 Task: Check the percentage active listings of golf course in the last 3 years.
Action: Mouse moved to (947, 210)
Screenshot: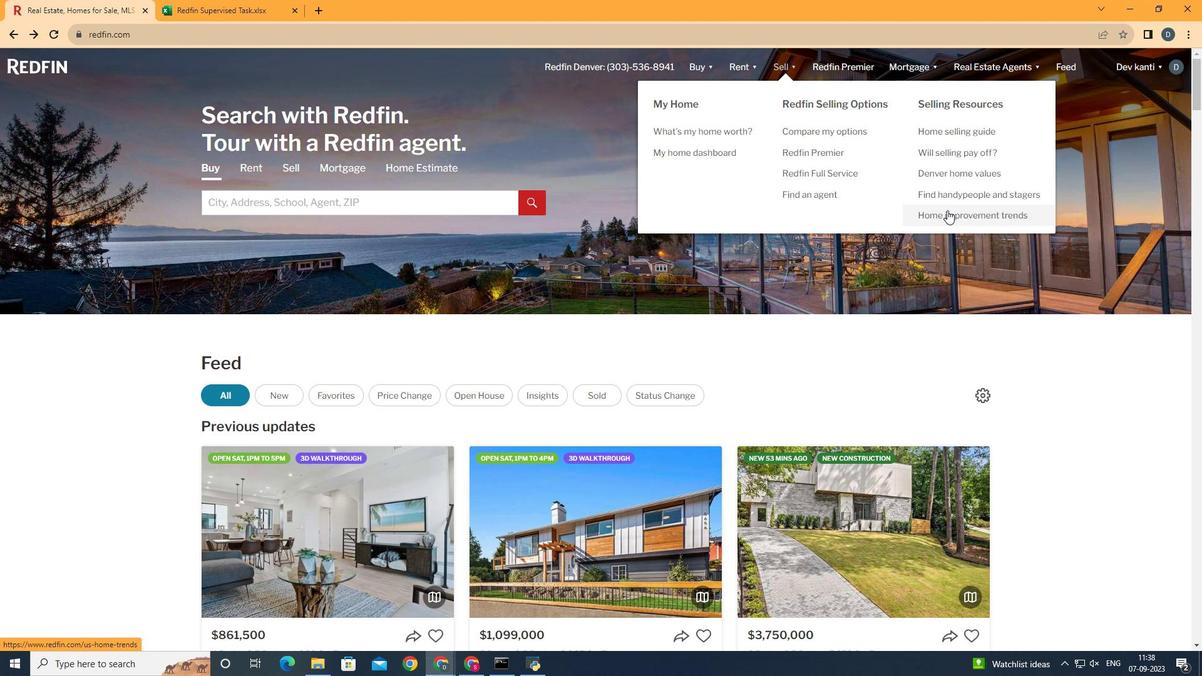 
Action: Mouse pressed left at (947, 210)
Screenshot: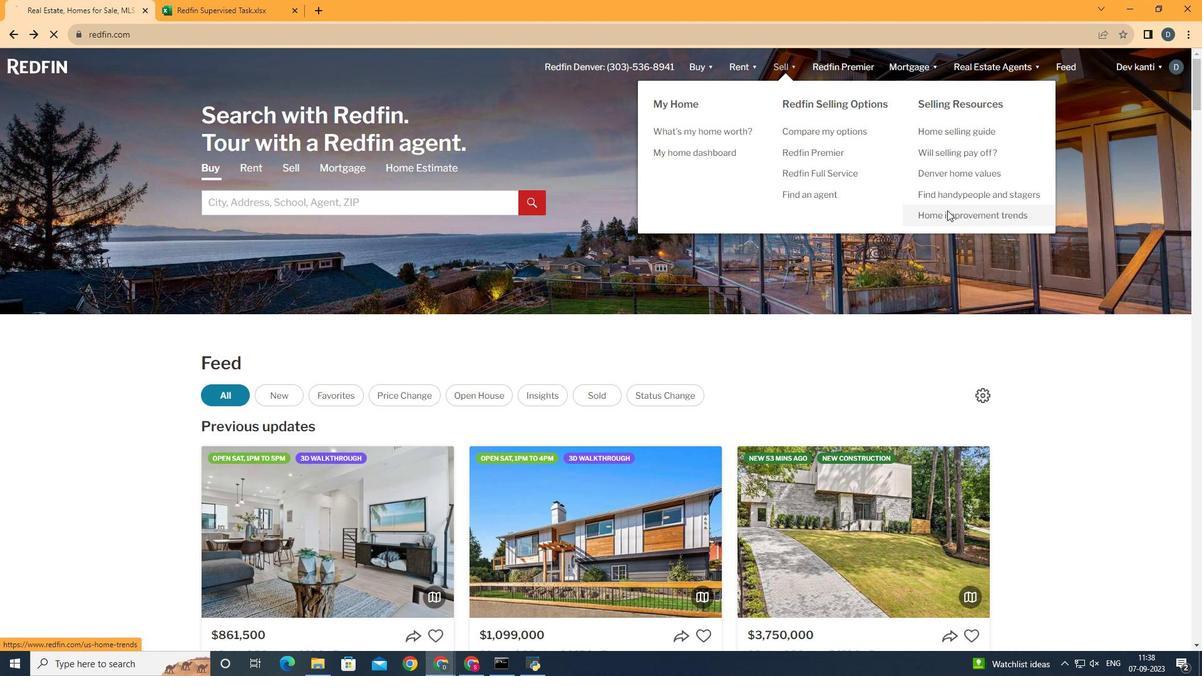 
Action: Mouse moved to (296, 252)
Screenshot: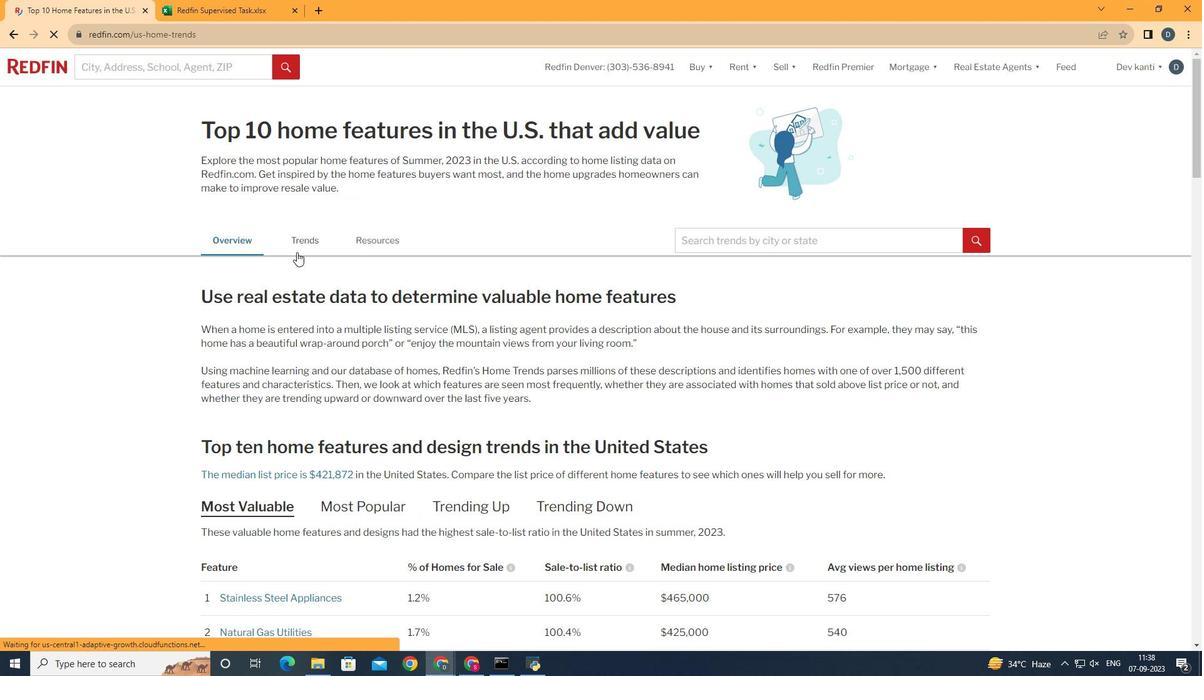
Action: Mouse pressed left at (296, 252)
Screenshot: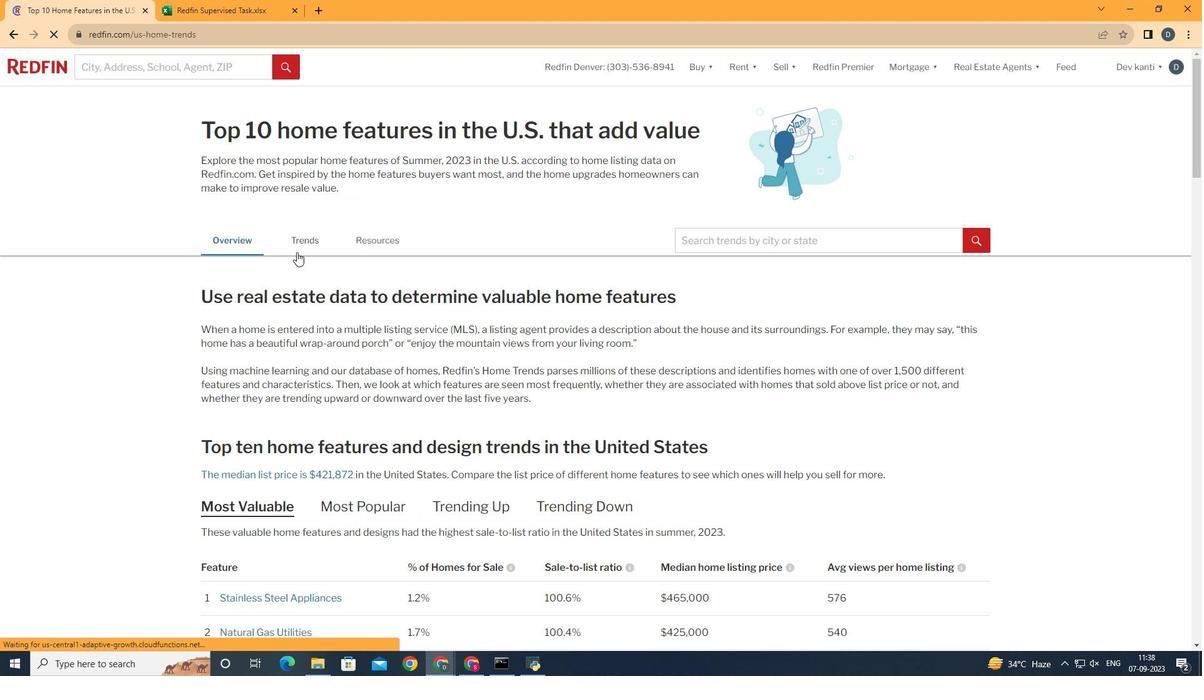
Action: Mouse scrolled (296, 251) with delta (0, 0)
Screenshot: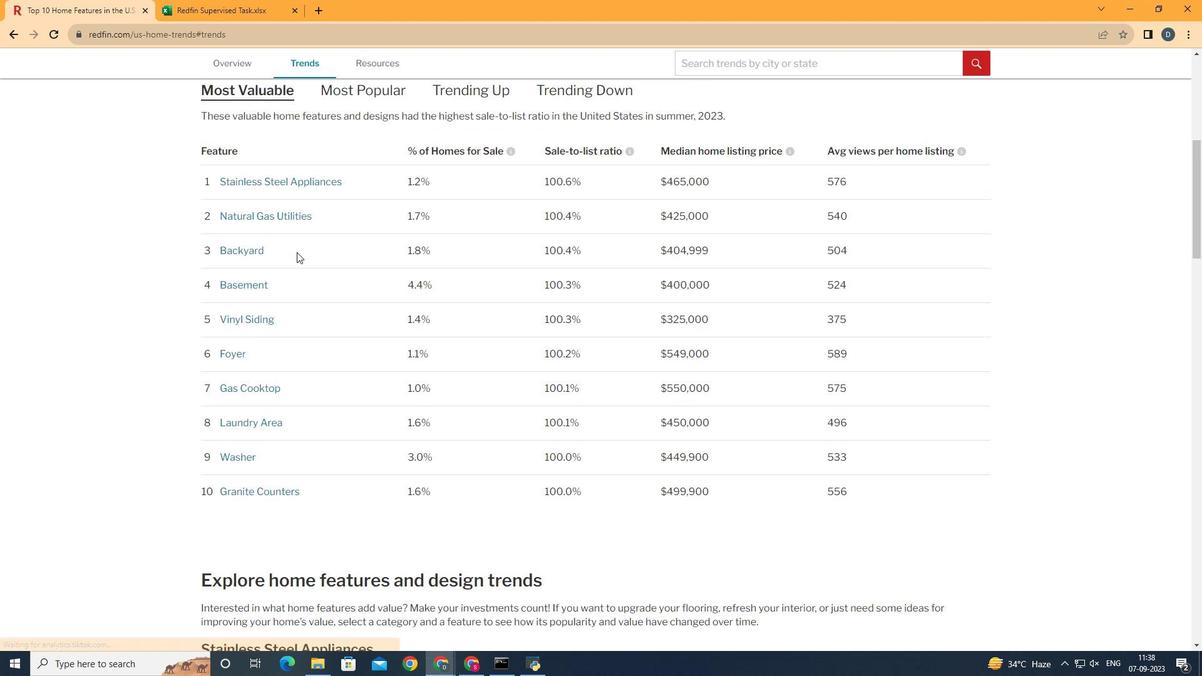 
Action: Mouse scrolled (296, 251) with delta (0, 0)
Screenshot: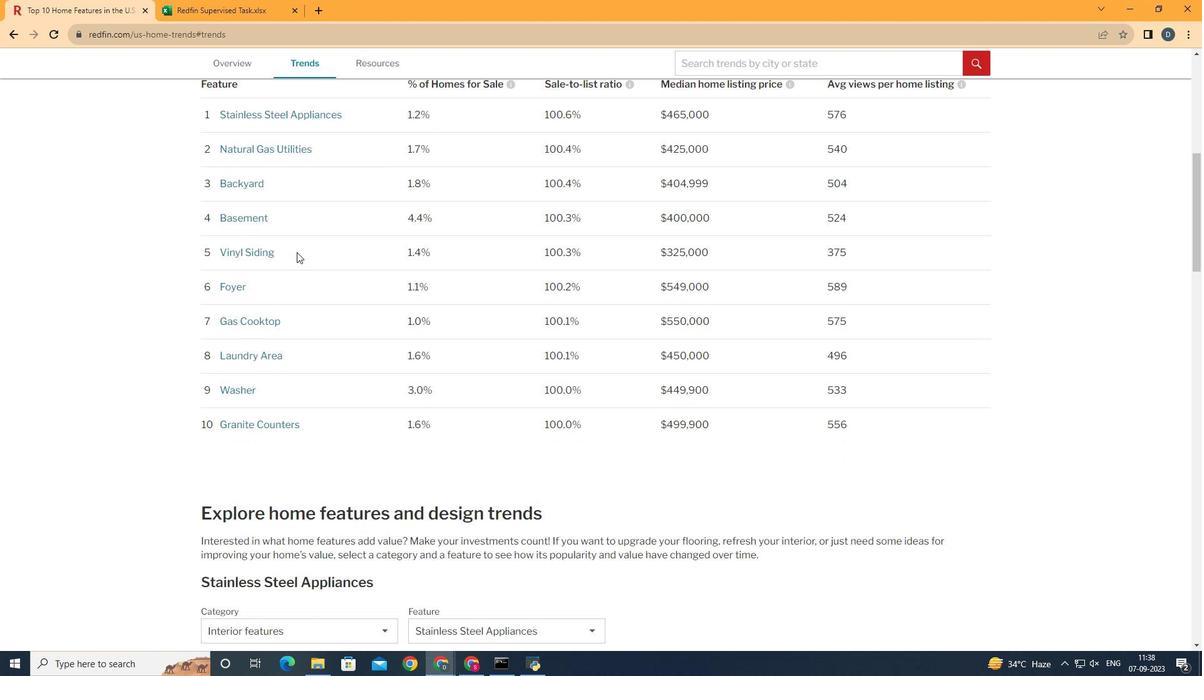 
Action: Mouse scrolled (296, 251) with delta (0, 0)
Screenshot: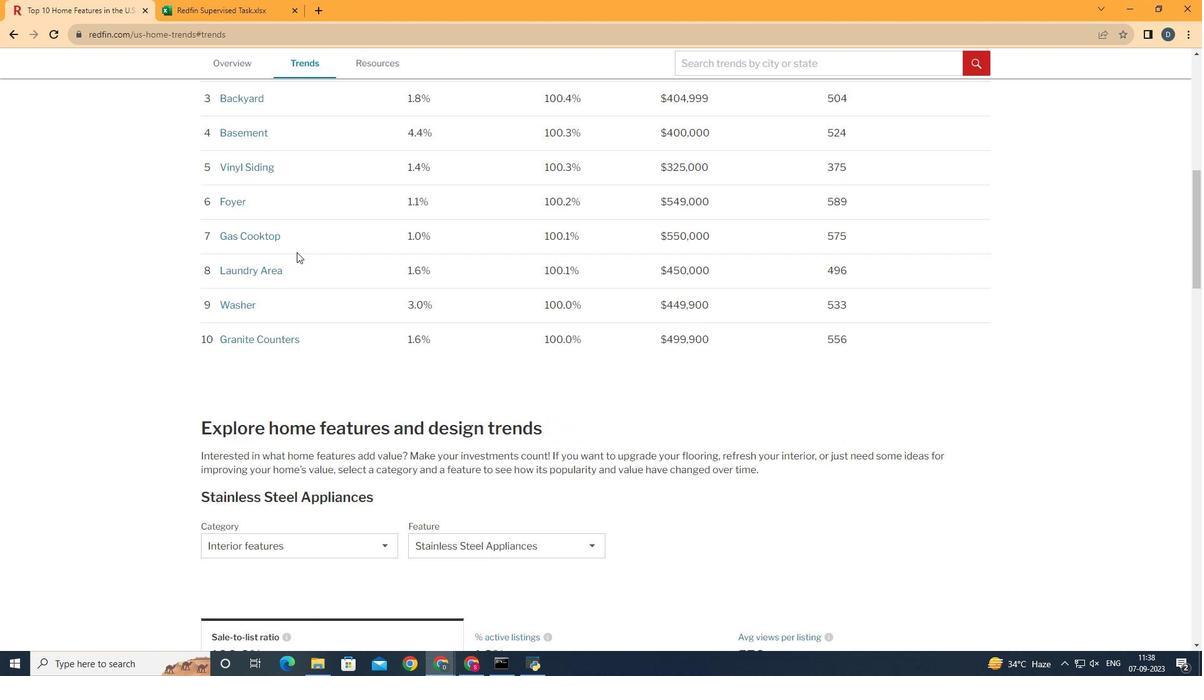 
Action: Mouse scrolled (296, 251) with delta (0, 0)
Screenshot: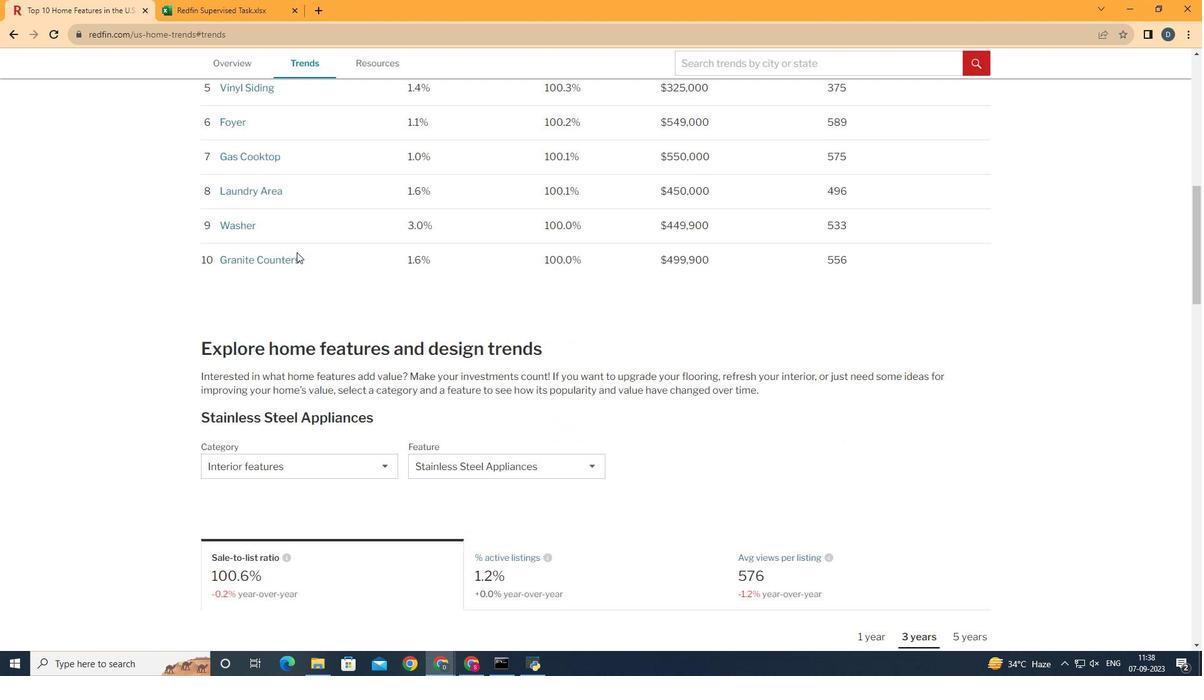 
Action: Mouse scrolled (296, 251) with delta (0, 0)
Screenshot: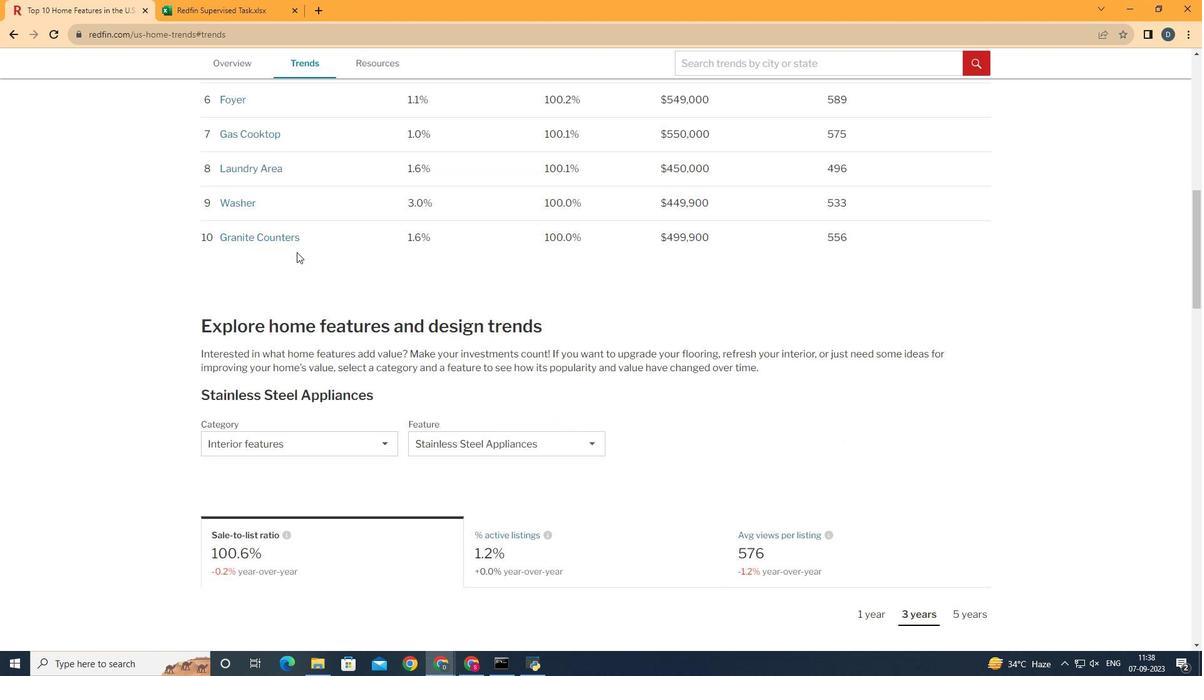 
Action: Mouse moved to (304, 284)
Screenshot: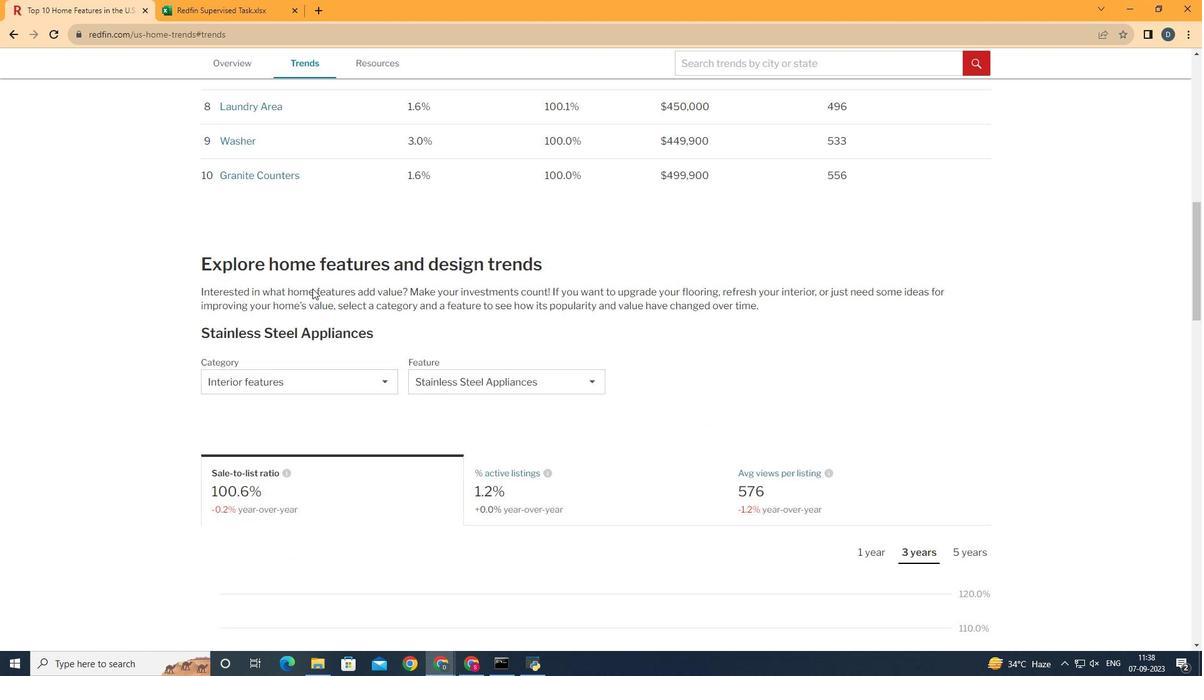 
Action: Mouse scrolled (304, 284) with delta (0, 0)
Screenshot: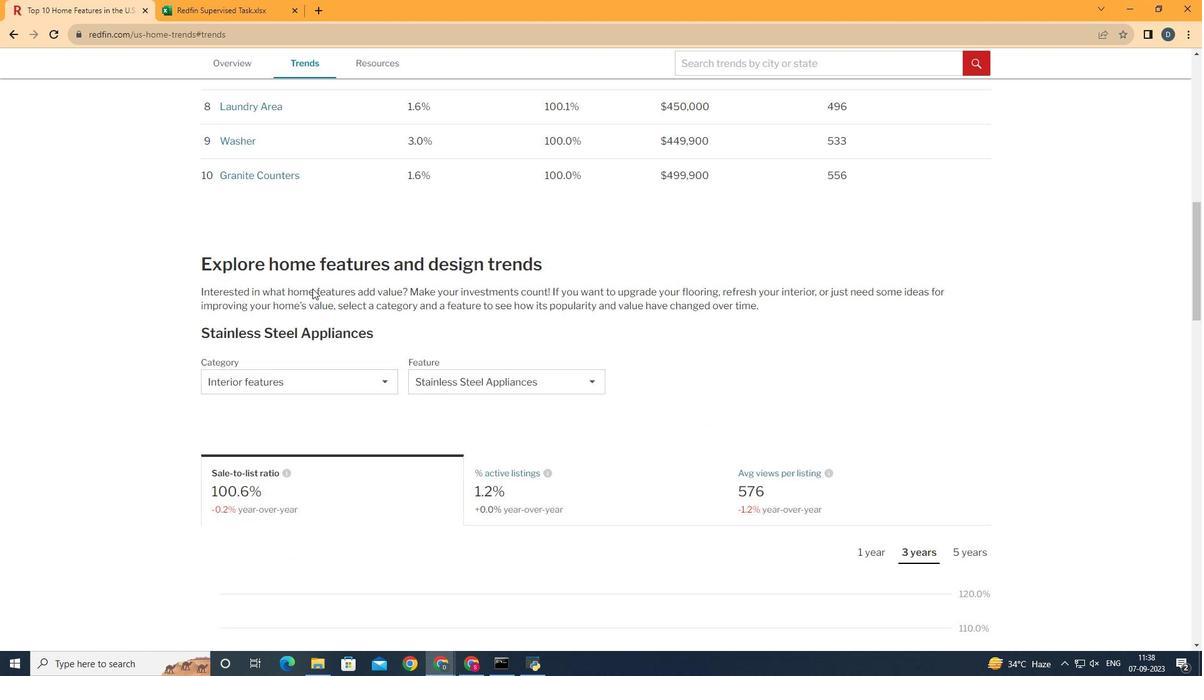 
Action: Mouse moved to (357, 376)
Screenshot: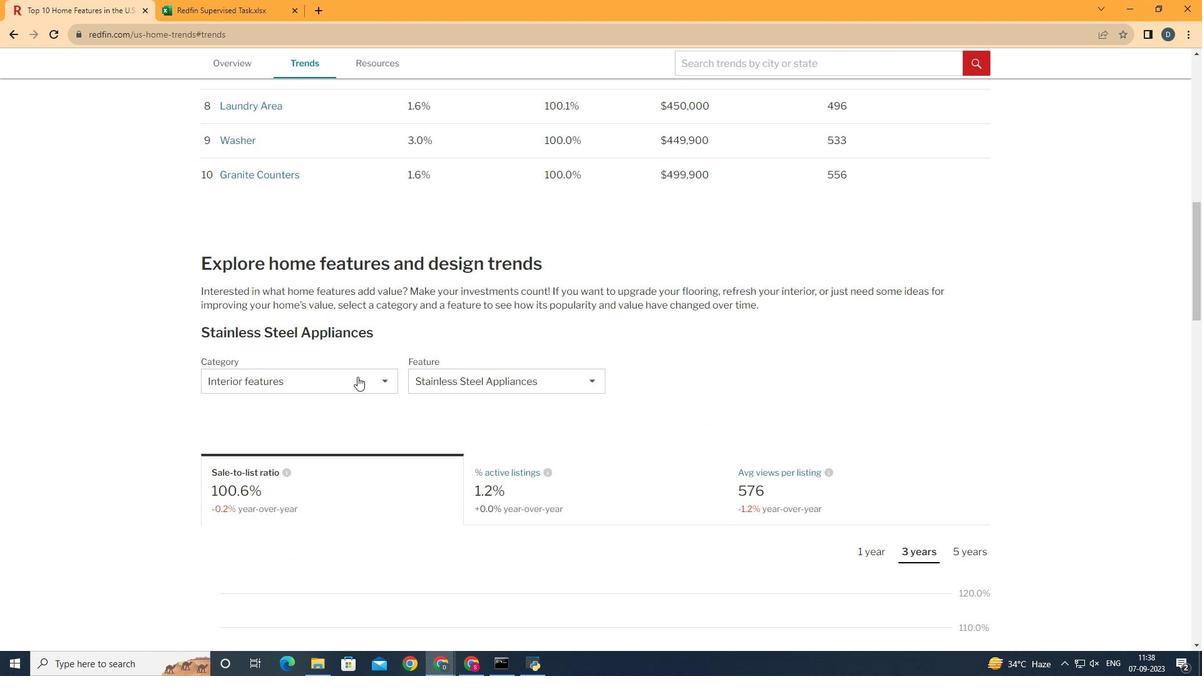 
Action: Mouse pressed left at (357, 376)
Screenshot: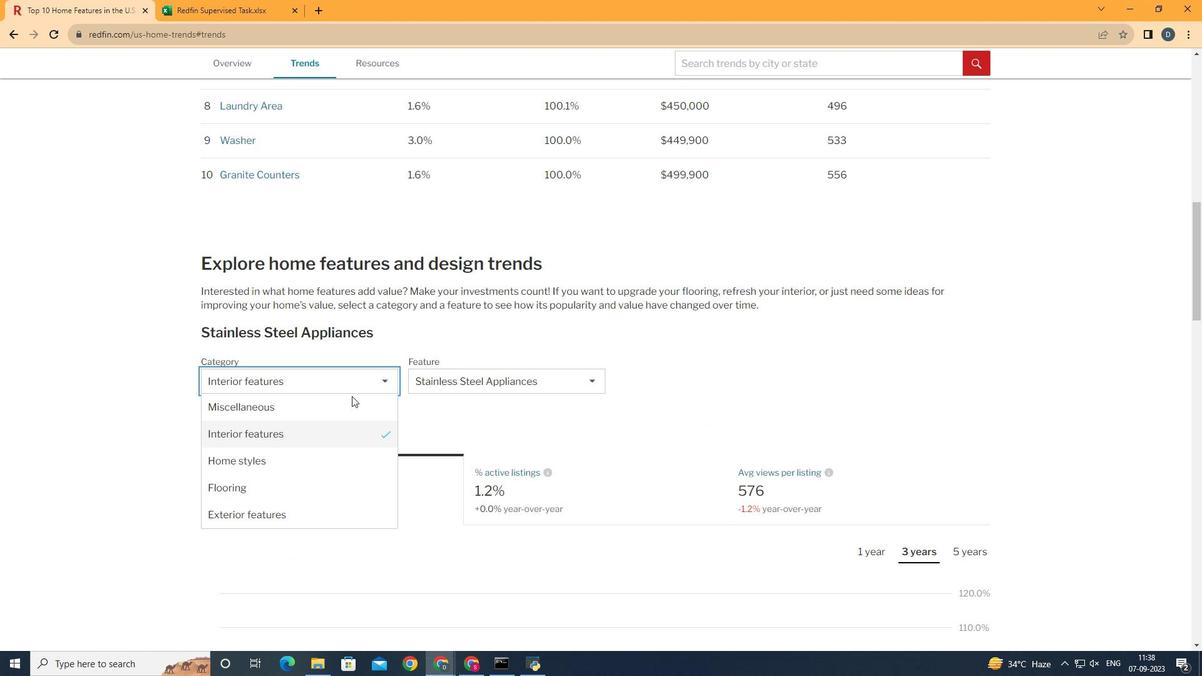 
Action: Mouse moved to (372, 406)
Screenshot: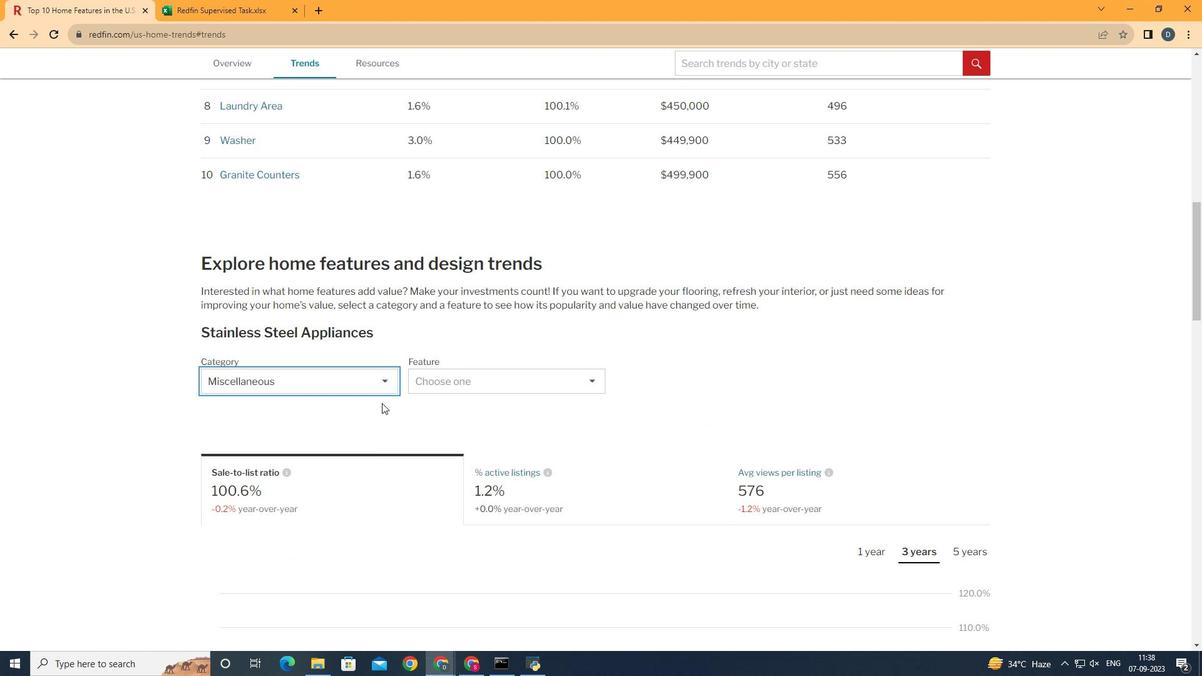 
Action: Mouse pressed left at (372, 406)
Screenshot: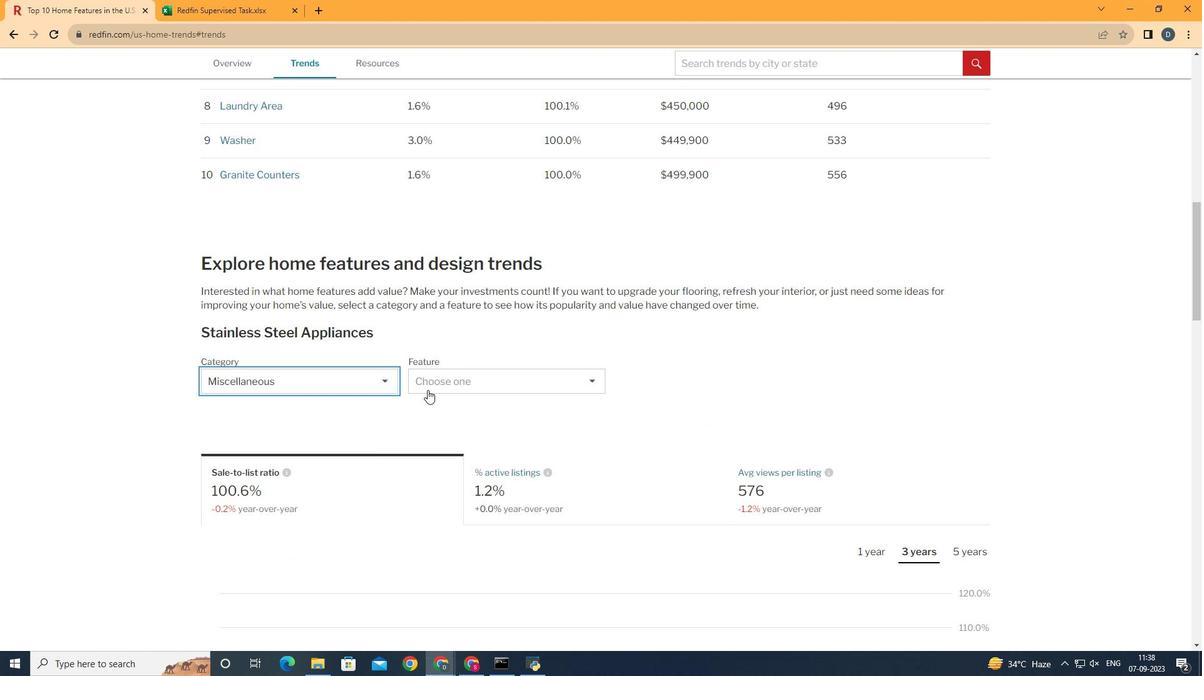 
Action: Mouse moved to (458, 368)
Screenshot: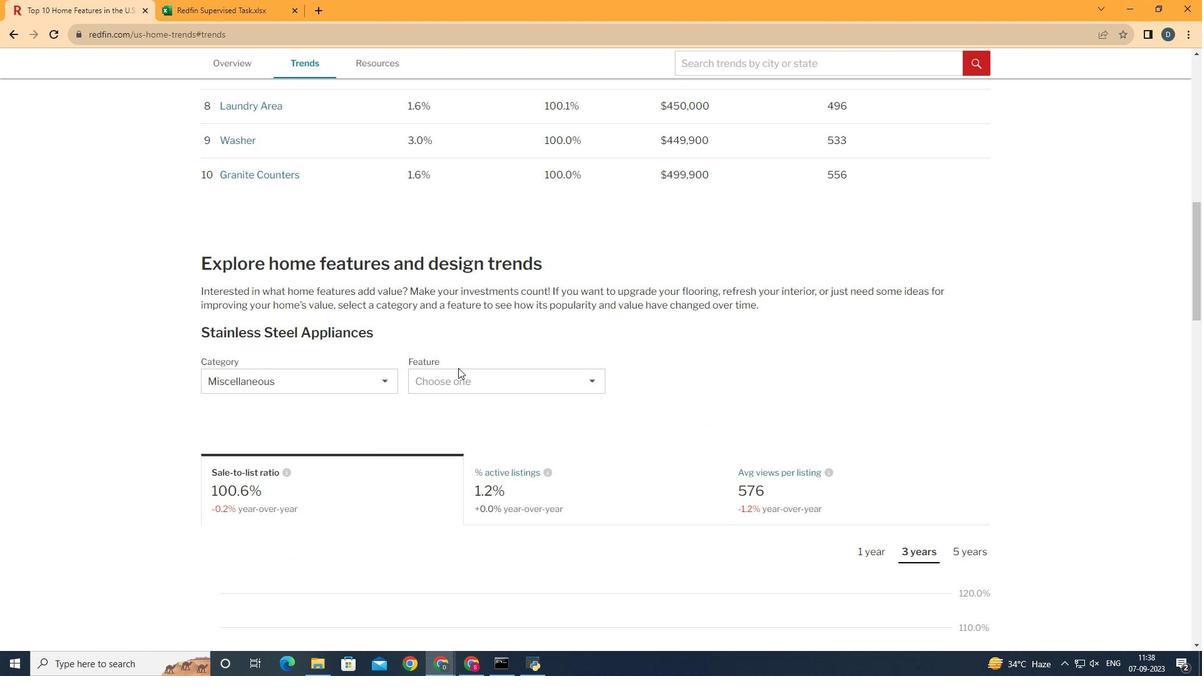 
Action: Mouse pressed left at (458, 368)
Screenshot: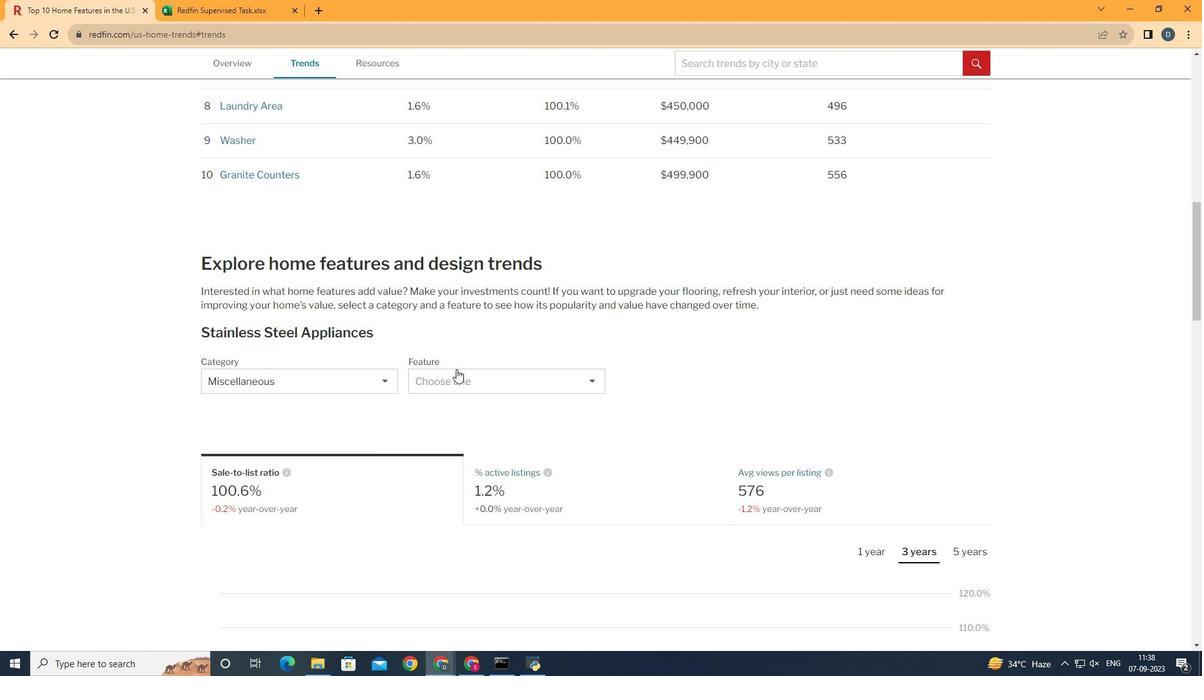 
Action: Mouse moved to (455, 373)
Screenshot: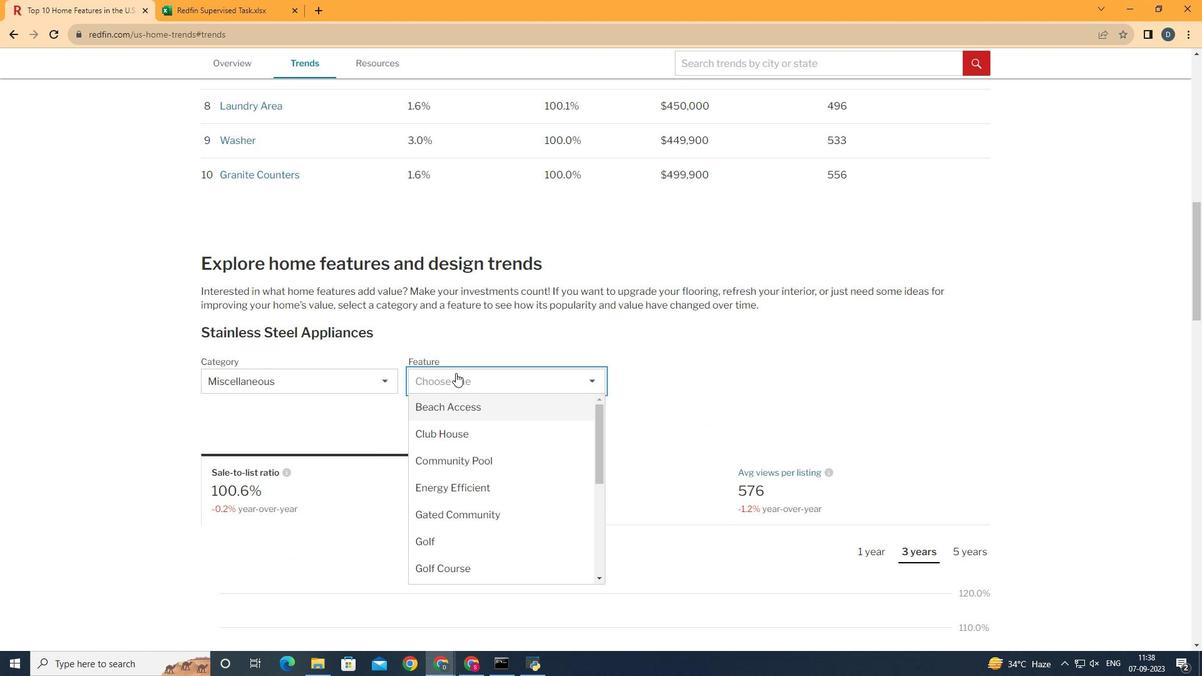 
Action: Mouse pressed left at (455, 373)
Screenshot: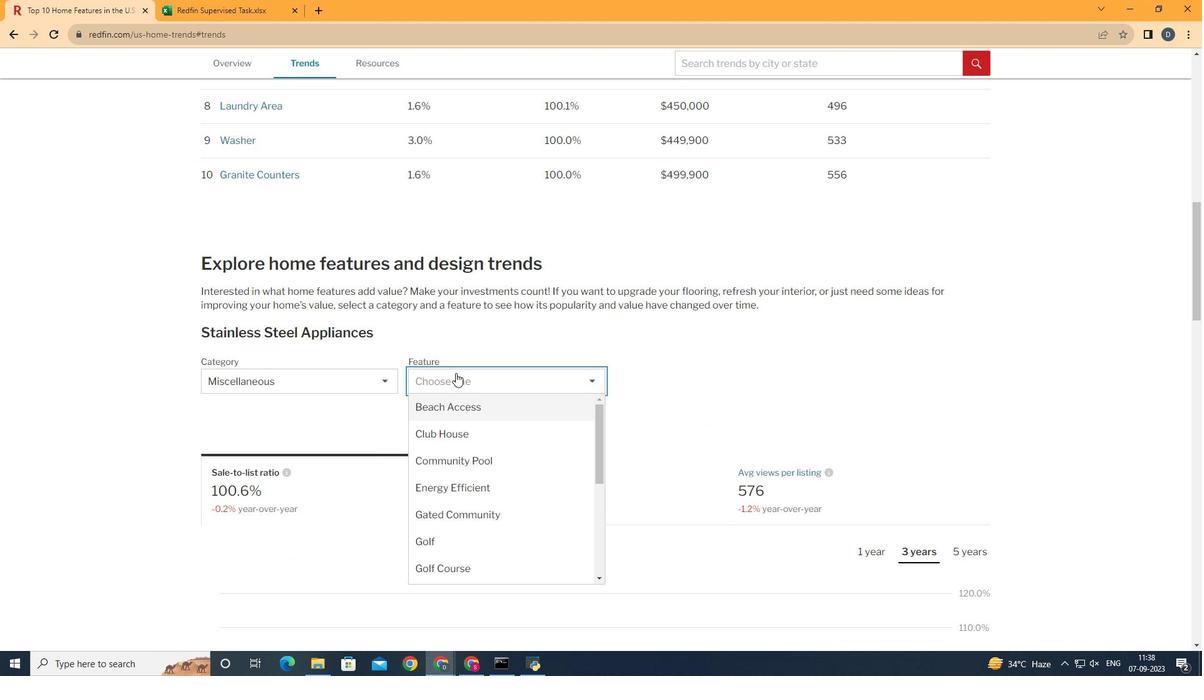 
Action: Mouse moved to (507, 564)
Screenshot: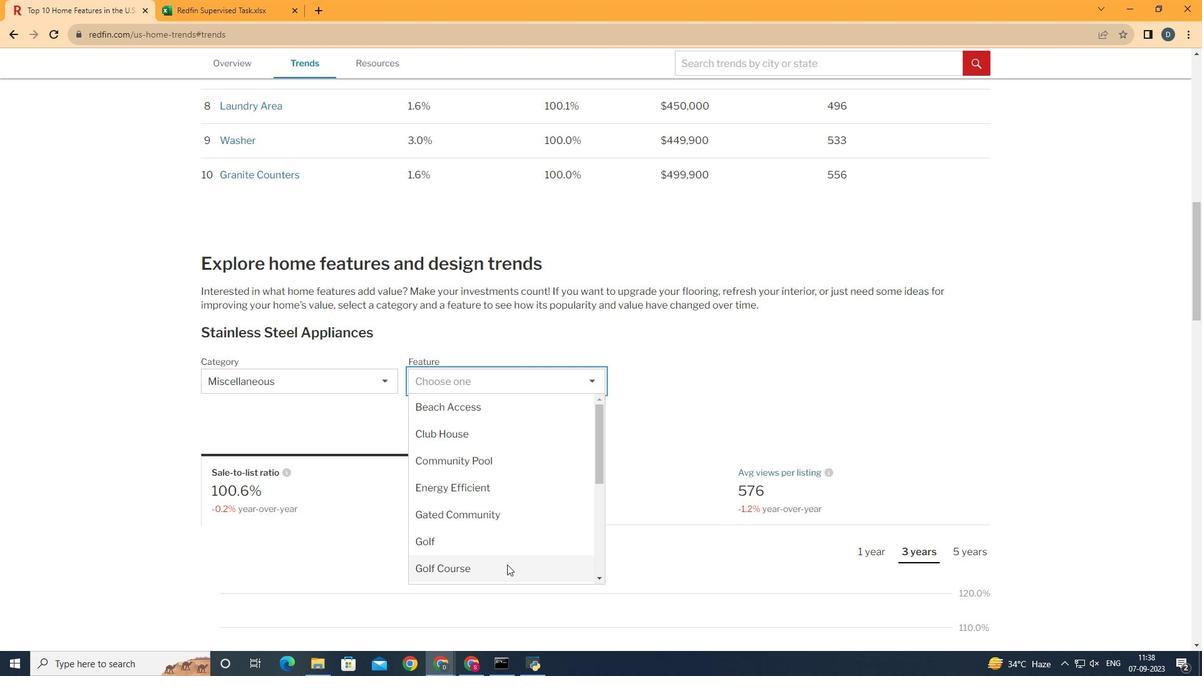 
Action: Mouse pressed left at (507, 564)
Screenshot: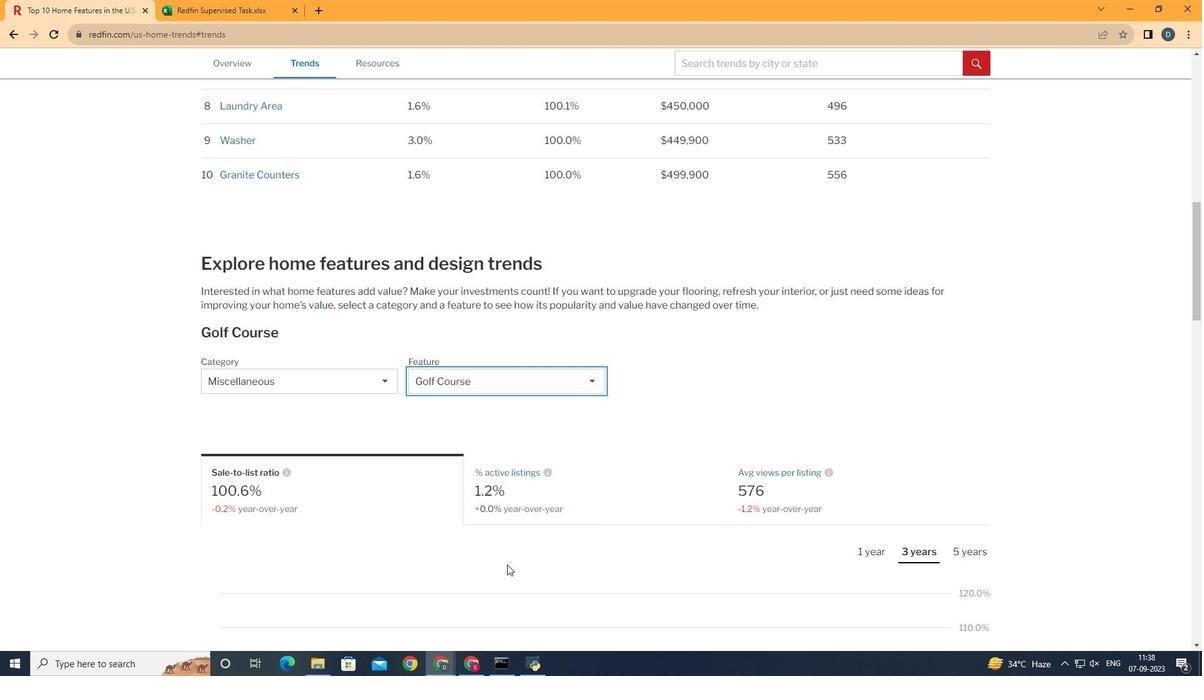
Action: Mouse moved to (567, 488)
Screenshot: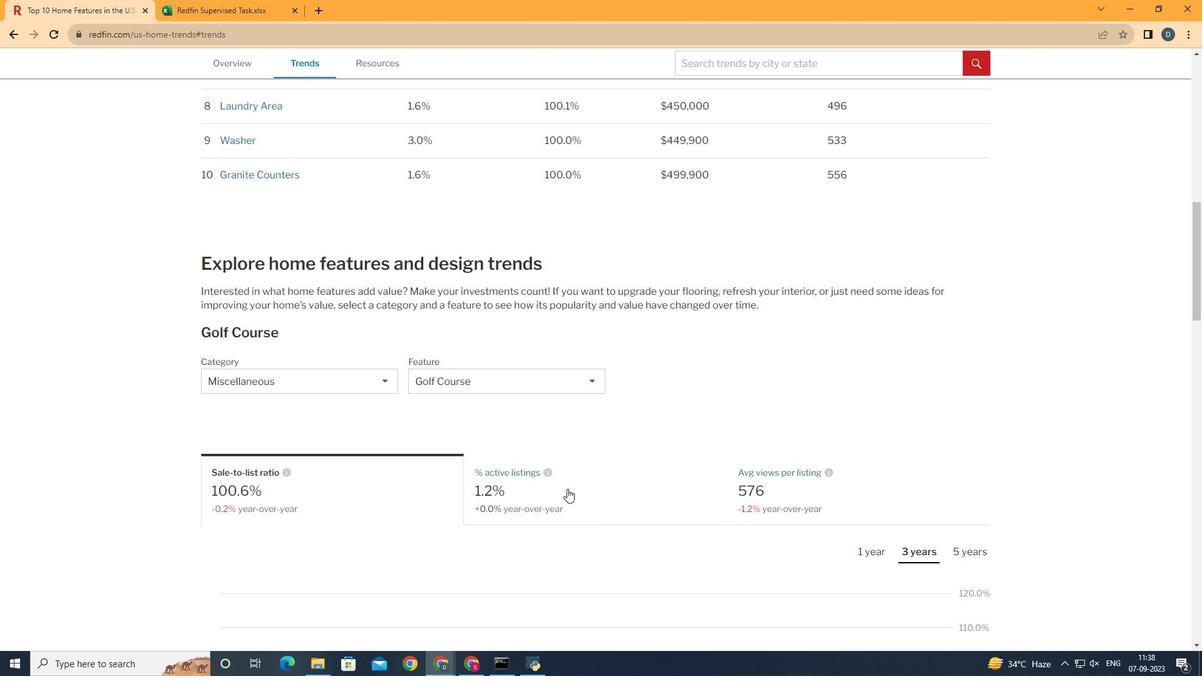 
Action: Mouse pressed left at (567, 488)
Screenshot: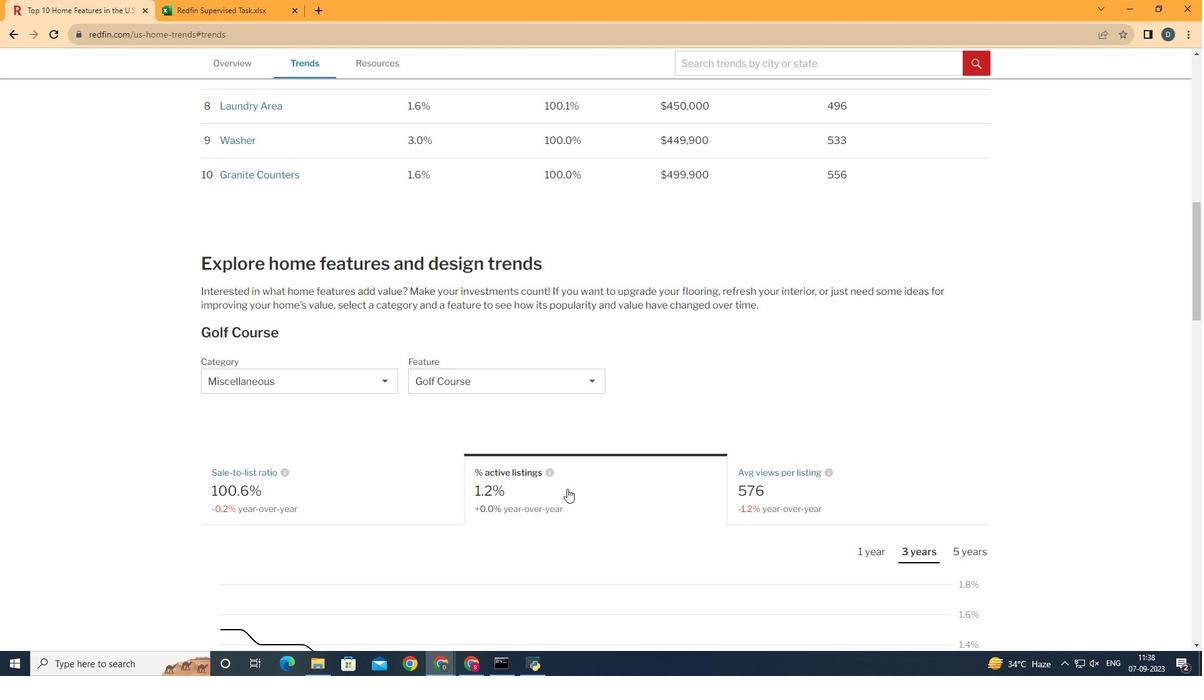 
Action: Mouse moved to (606, 462)
Screenshot: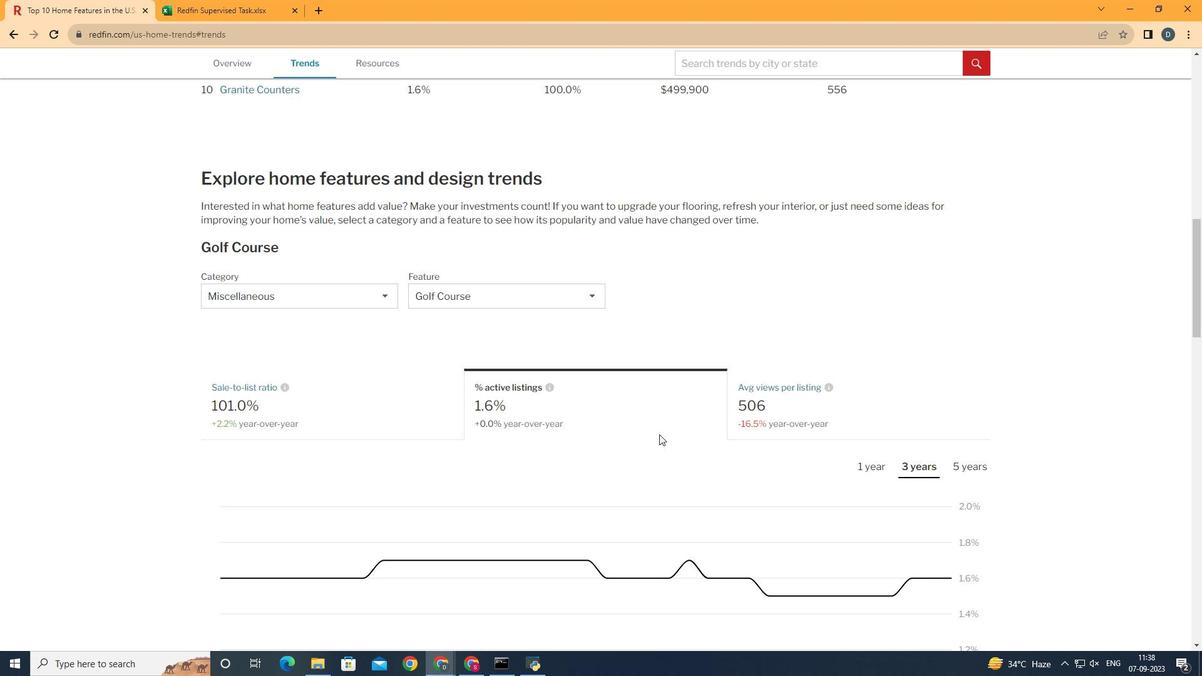 
Action: Mouse scrolled (606, 462) with delta (0, 0)
Screenshot: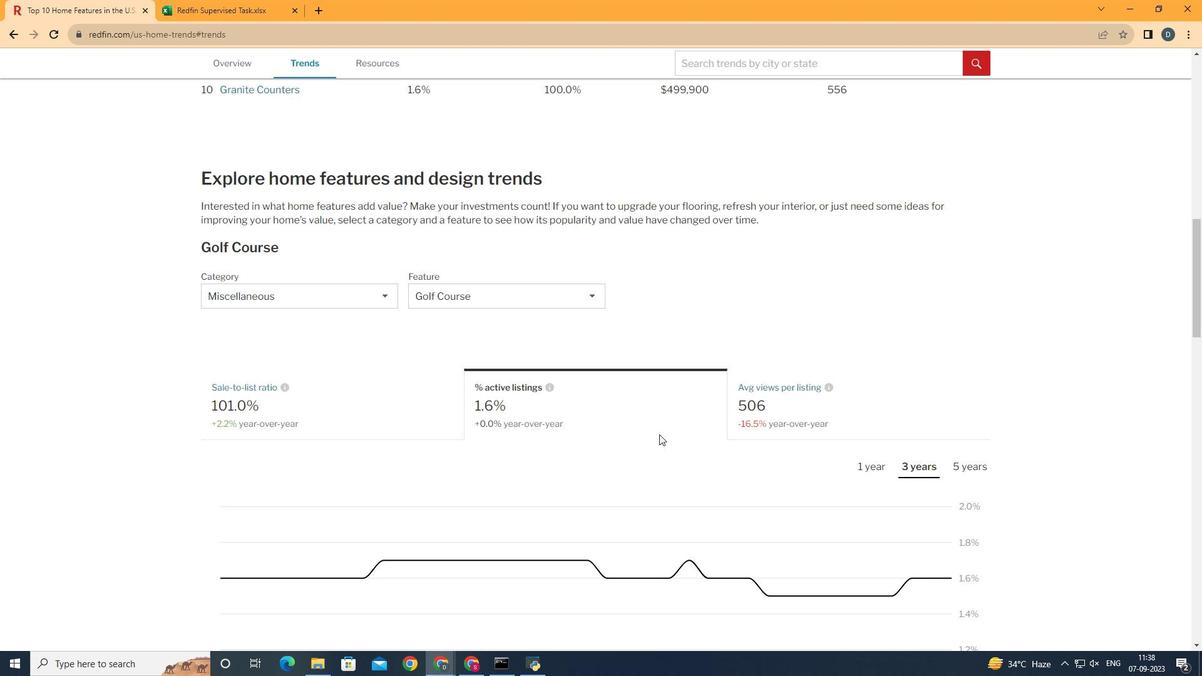 
Action: Mouse scrolled (606, 462) with delta (0, 0)
Screenshot: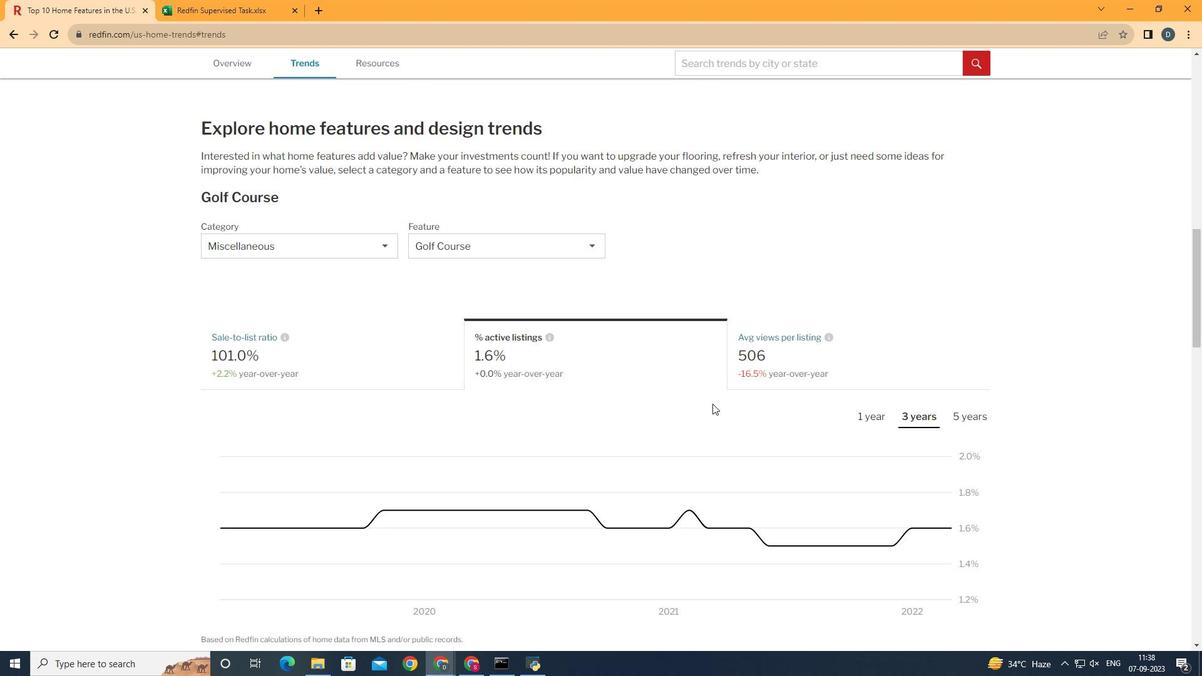 
Action: Mouse moved to (606, 462)
Screenshot: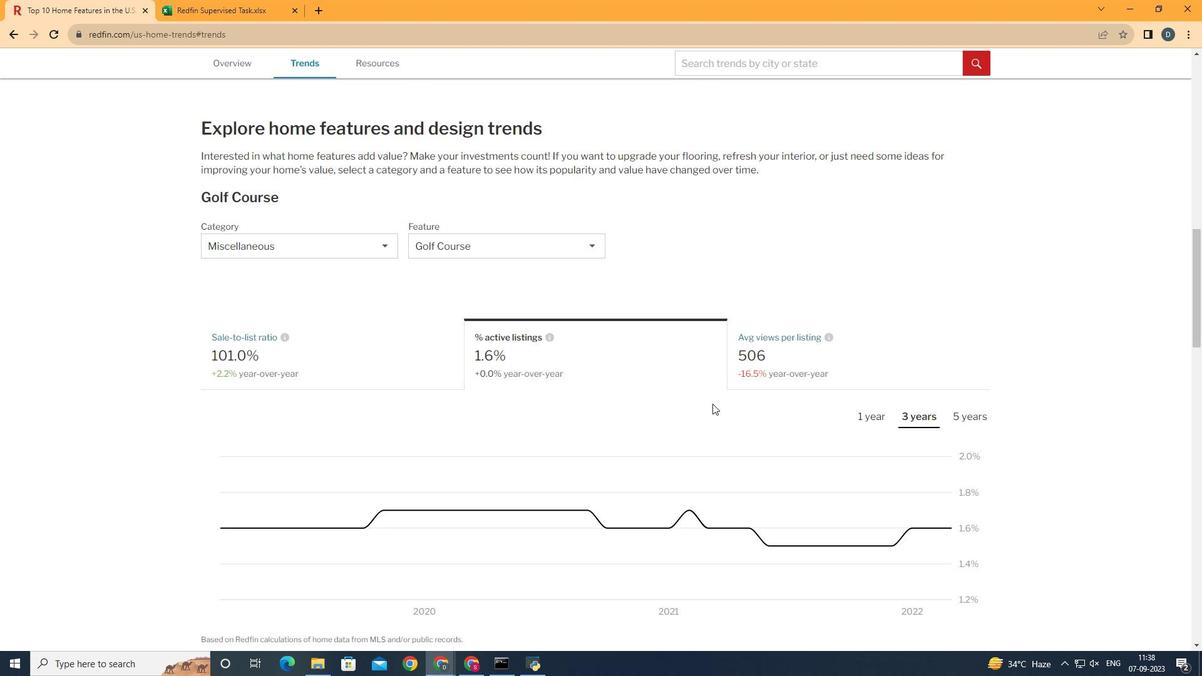 
Action: Mouse scrolled (606, 462) with delta (0, 0)
Screenshot: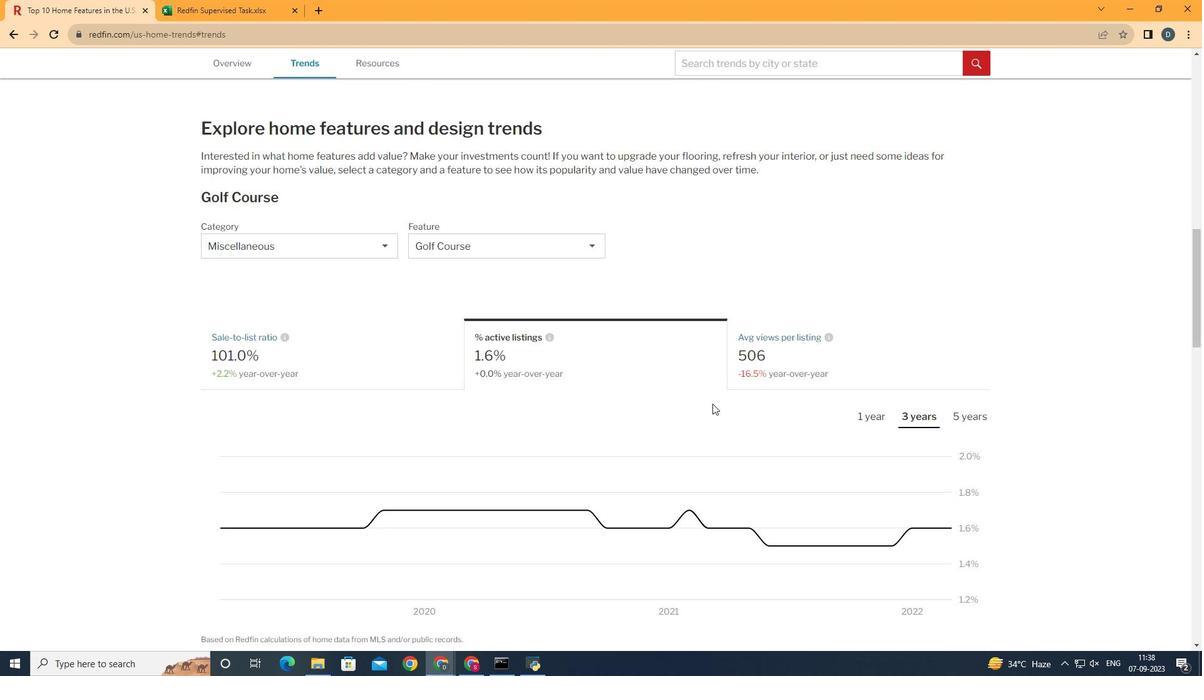 
Action: Mouse moved to (919, 359)
Screenshot: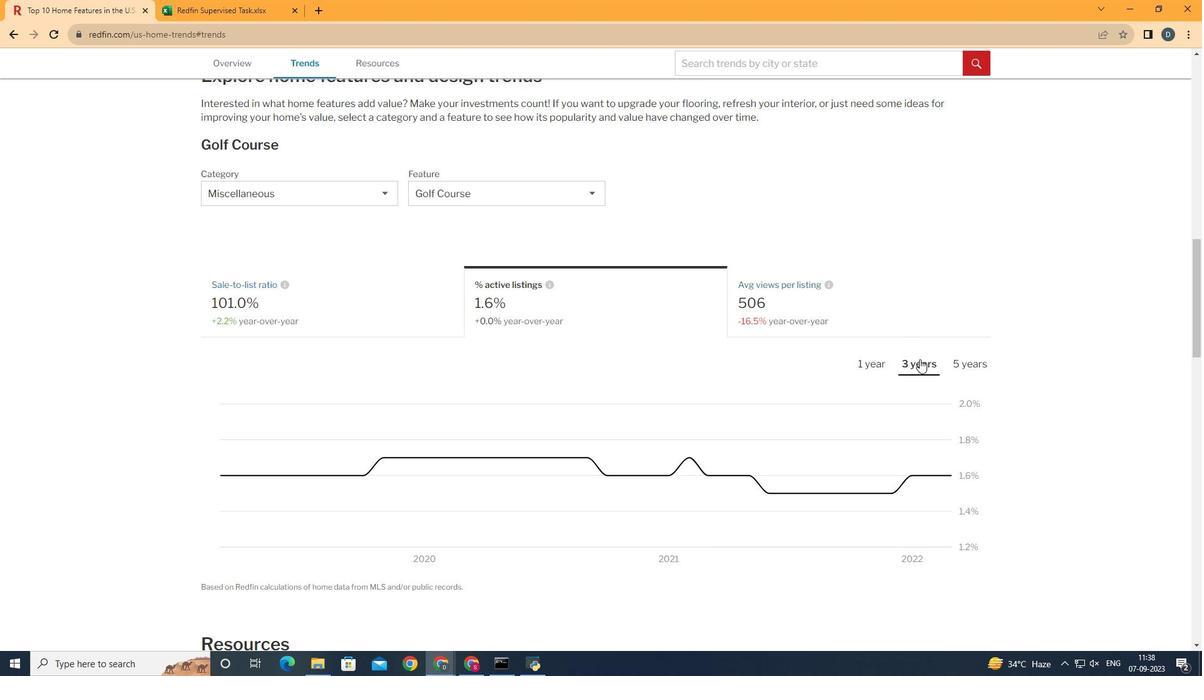 
Action: Mouse pressed left at (919, 359)
Screenshot: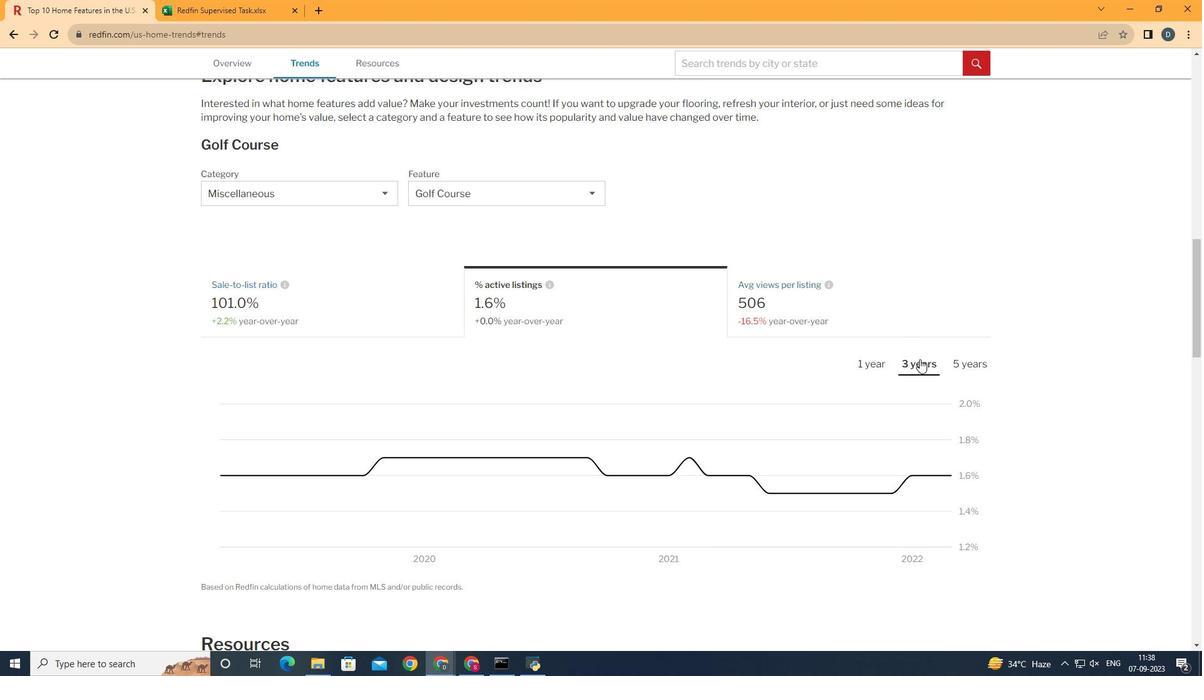 
Action: Mouse moved to (986, 326)
Screenshot: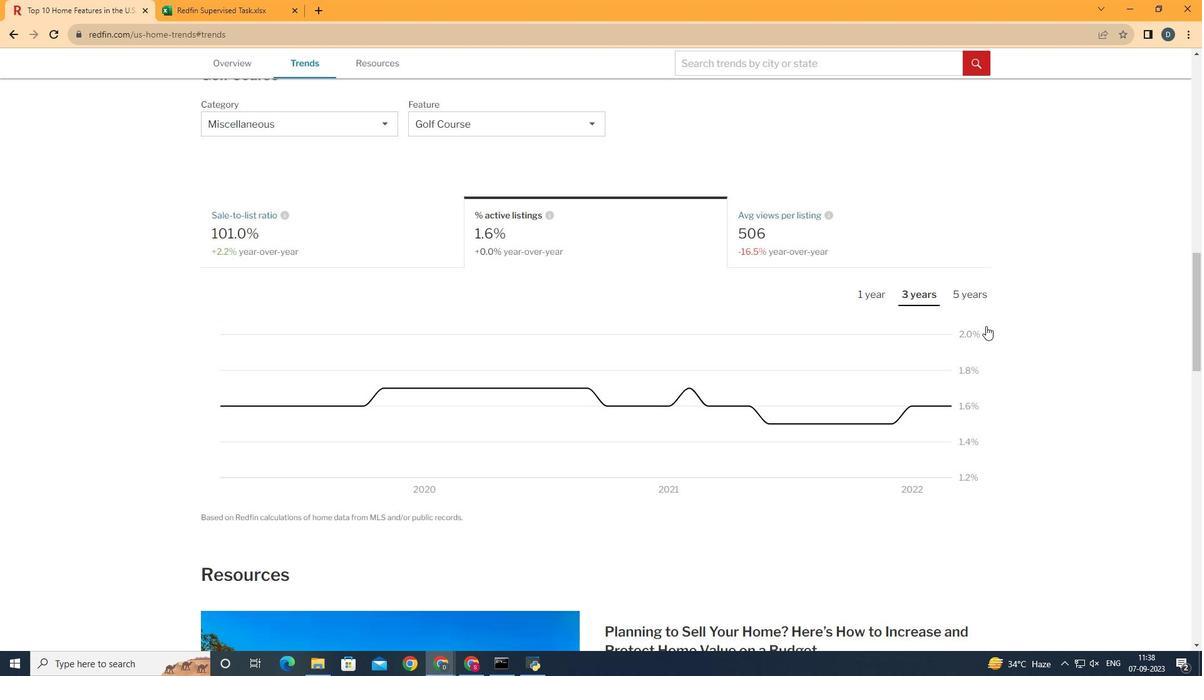 
Action: Mouse scrolled (986, 325) with delta (0, 0)
Screenshot: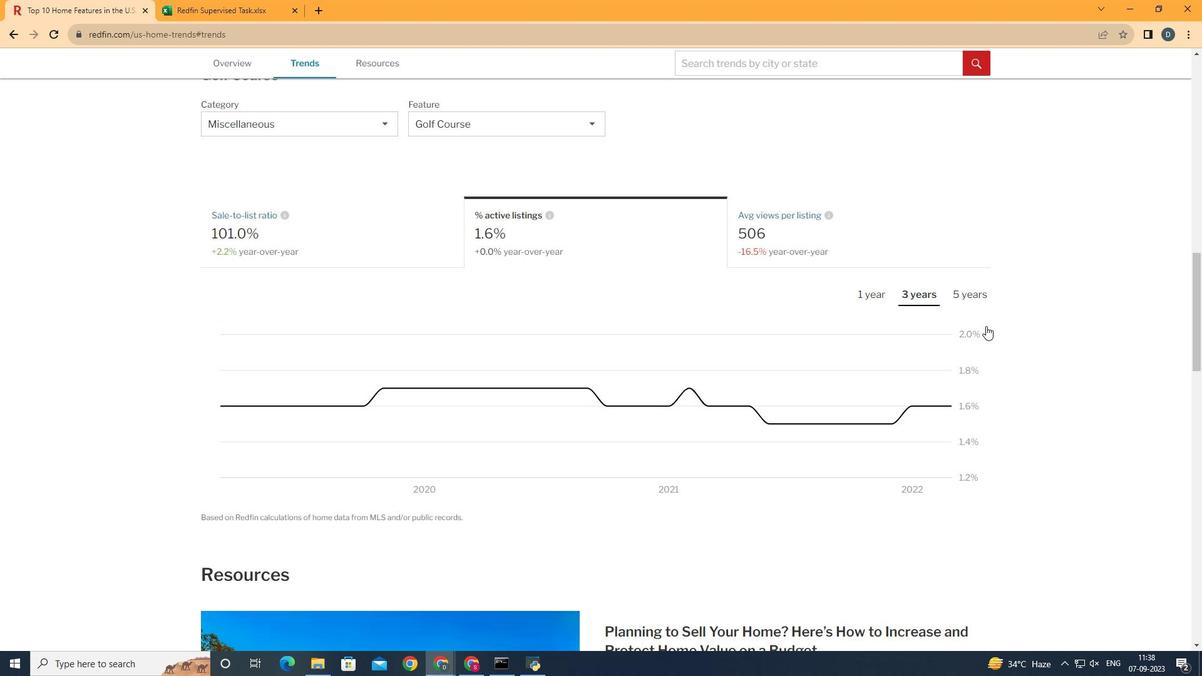 
Action: Mouse scrolled (986, 325) with delta (0, 0)
Screenshot: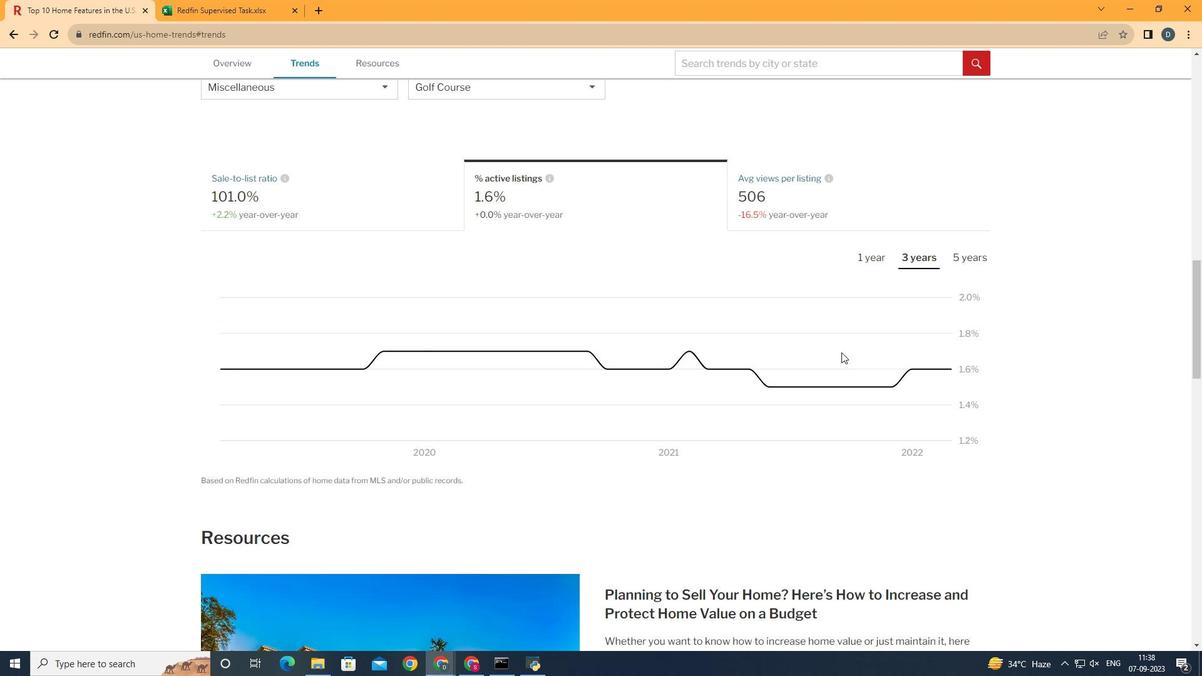 
Action: Mouse moved to (895, 394)
Screenshot: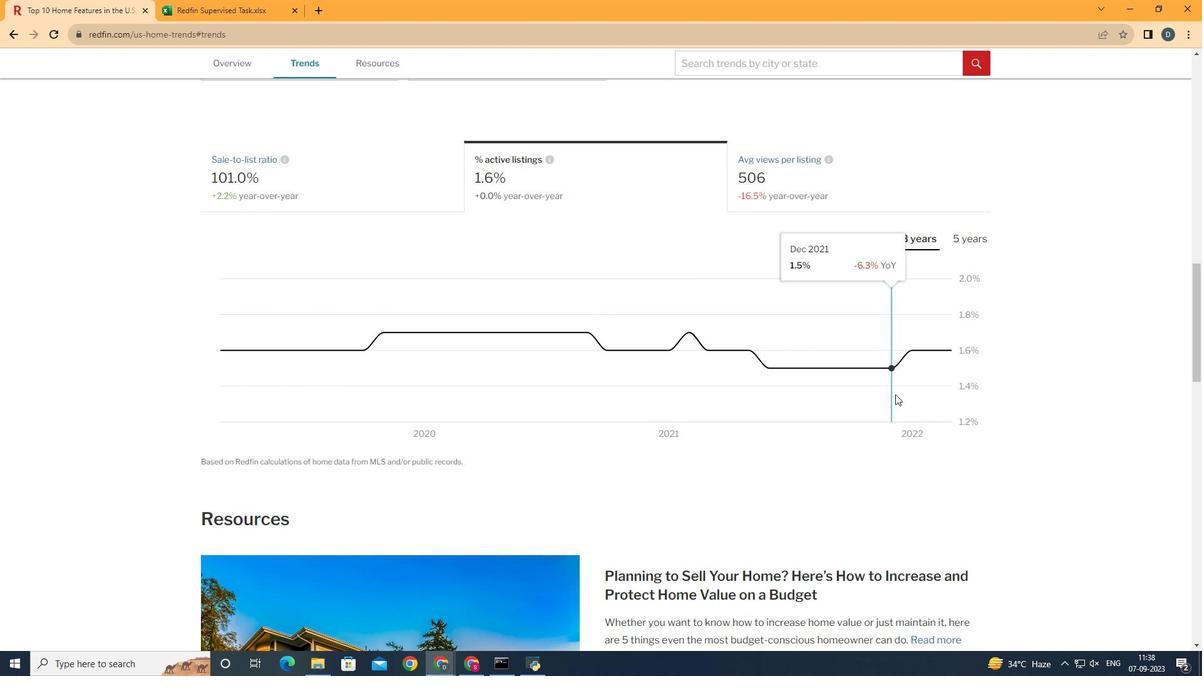 
